 Task: Check the team for the "F1 Series".
Action: Mouse moved to (172, 334)
Screenshot: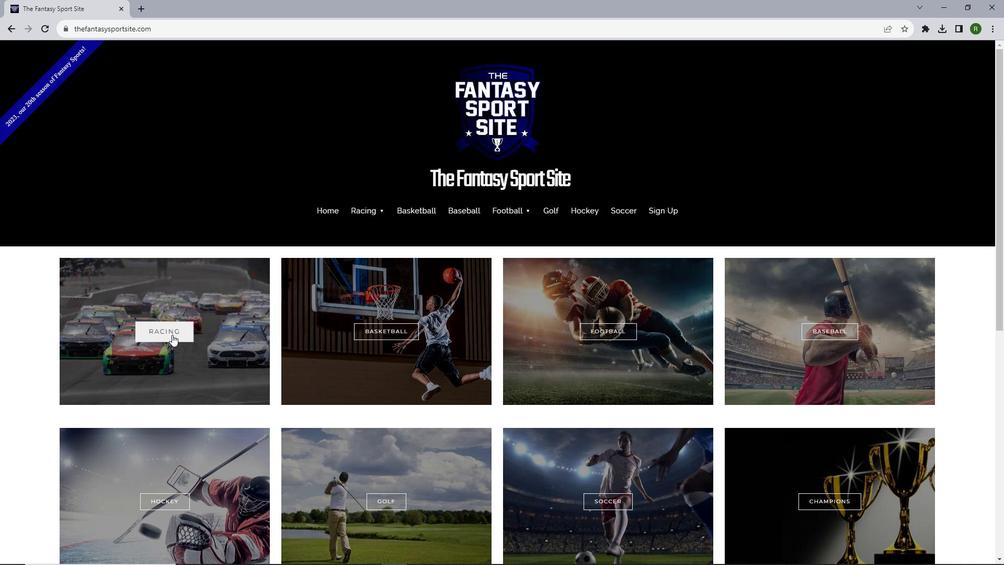 
Action: Mouse pressed left at (172, 334)
Screenshot: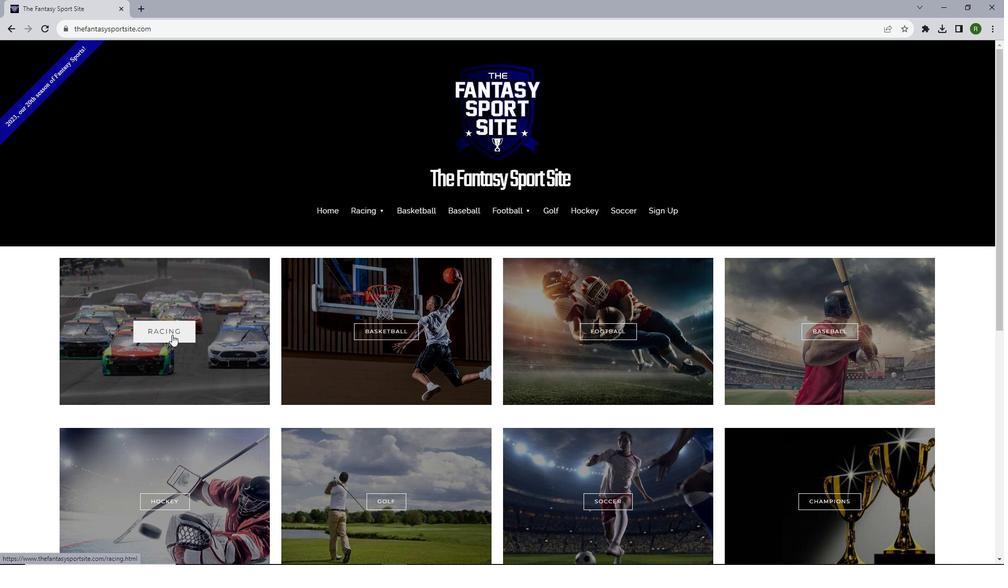 
Action: Mouse moved to (445, 344)
Screenshot: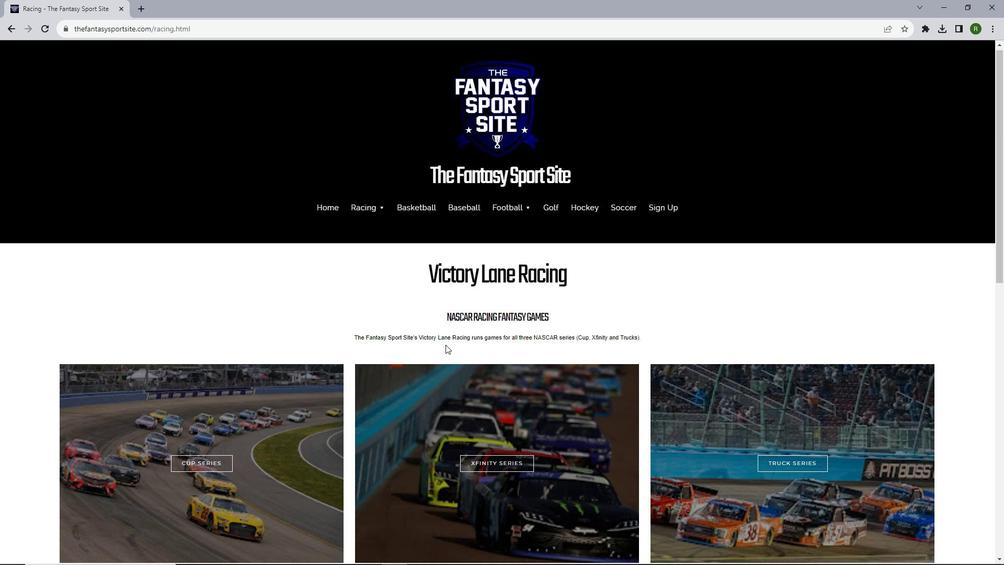 
Action: Mouse scrolled (445, 344) with delta (0, 0)
Screenshot: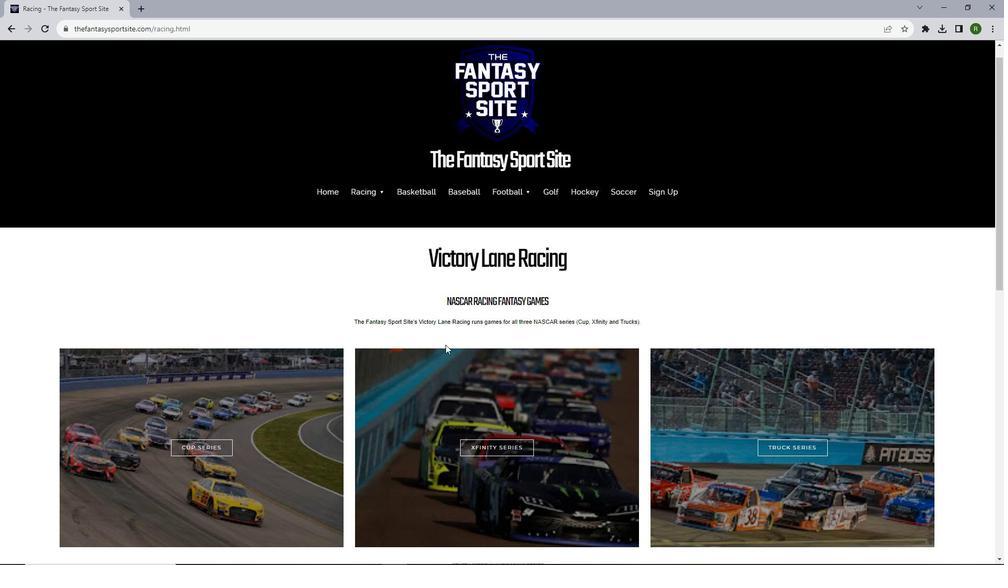 
Action: Mouse scrolled (445, 344) with delta (0, 0)
Screenshot: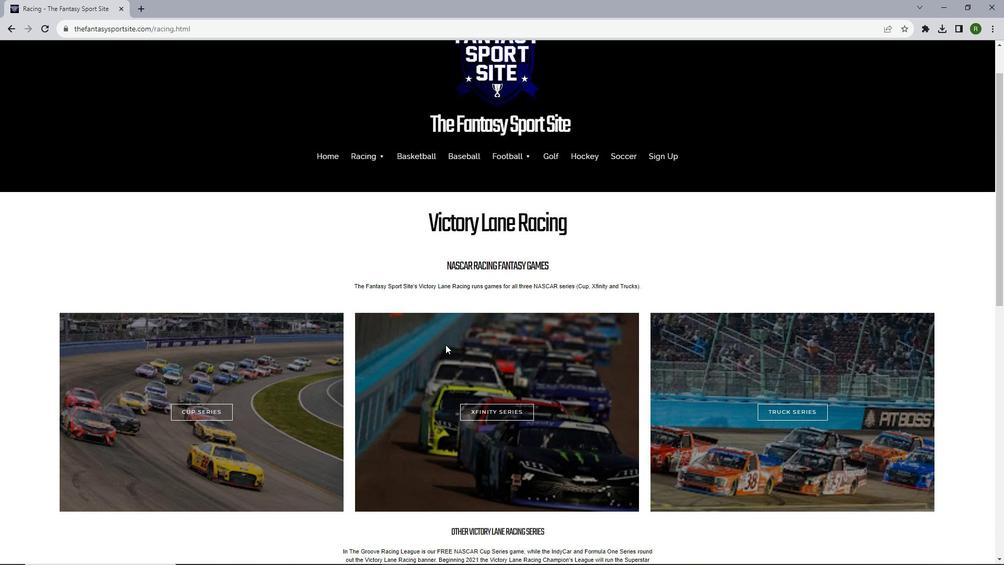 
Action: Mouse scrolled (445, 344) with delta (0, 0)
Screenshot: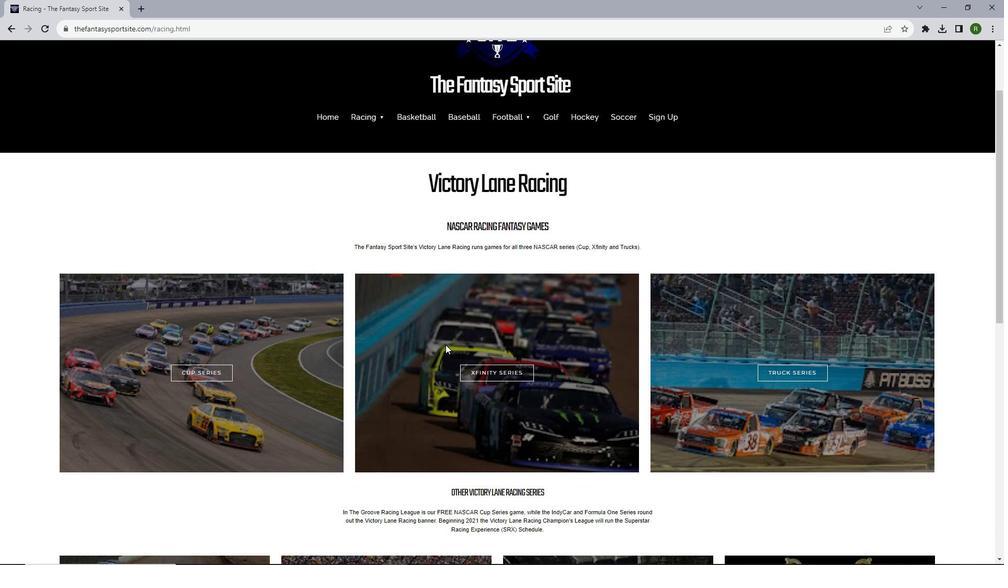 
Action: Mouse scrolled (445, 344) with delta (0, 0)
Screenshot: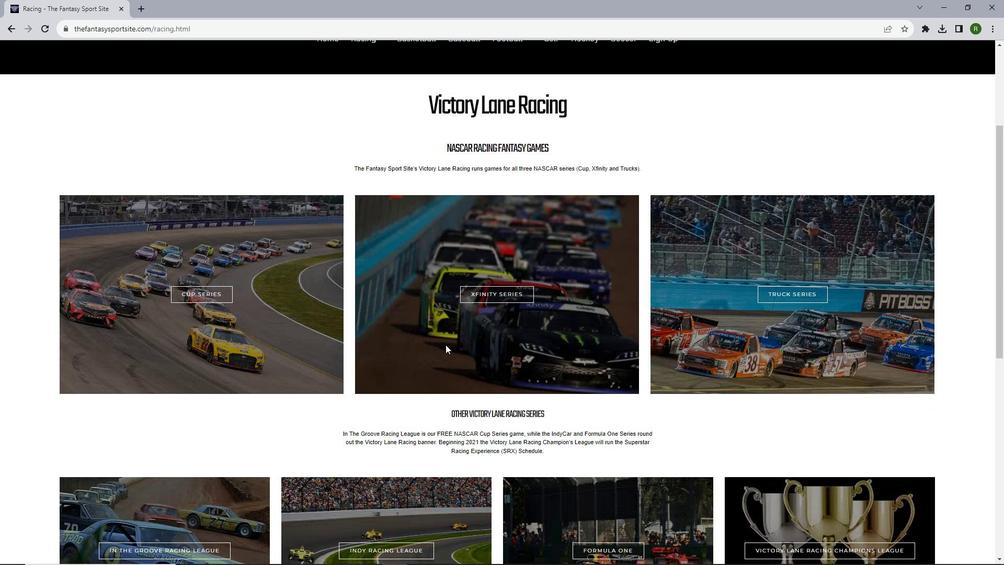 
Action: Mouse scrolled (445, 344) with delta (0, 0)
Screenshot: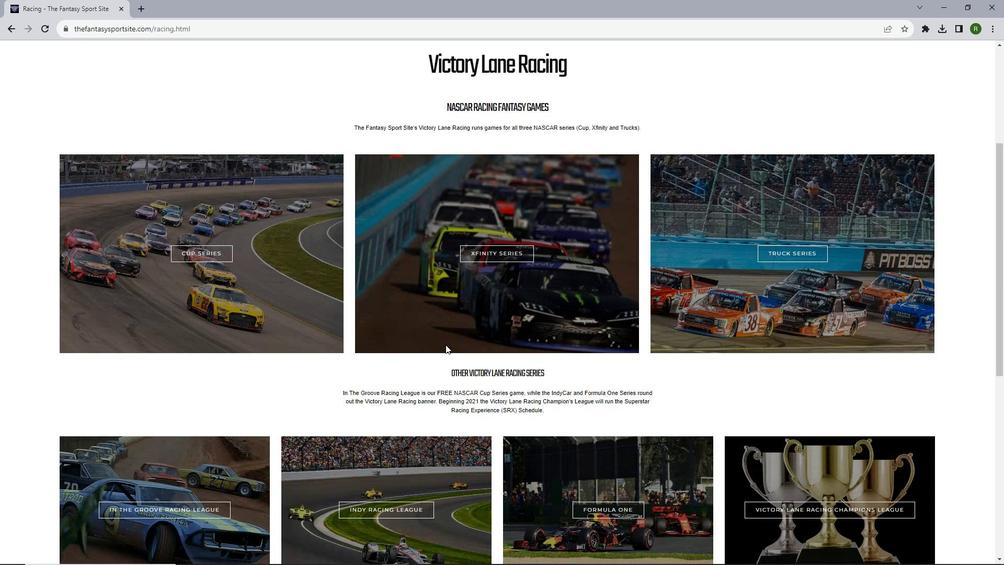 
Action: Mouse scrolled (445, 344) with delta (0, 0)
Screenshot: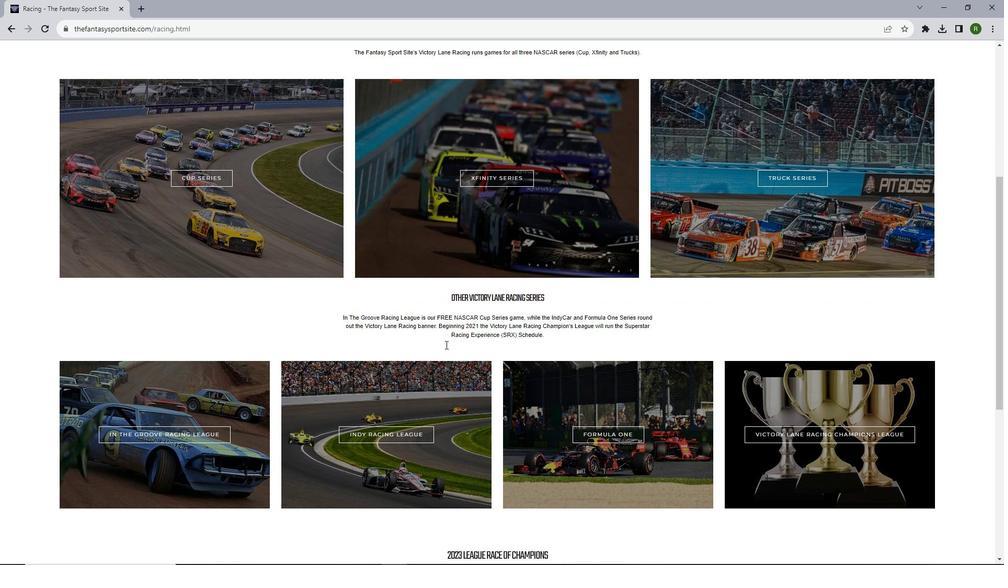 
Action: Mouse scrolled (445, 344) with delta (0, 0)
Screenshot: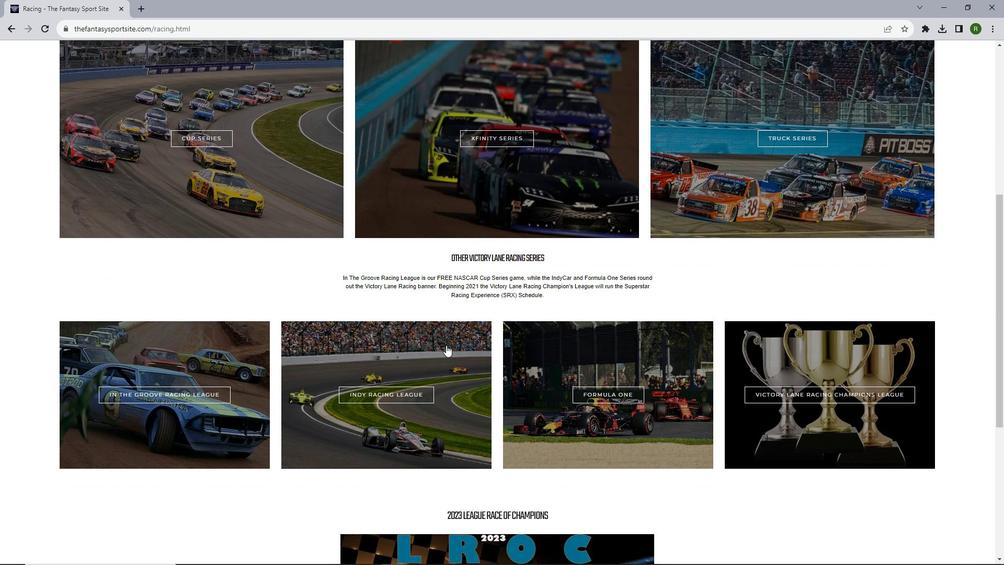 
Action: Mouse moved to (605, 351)
Screenshot: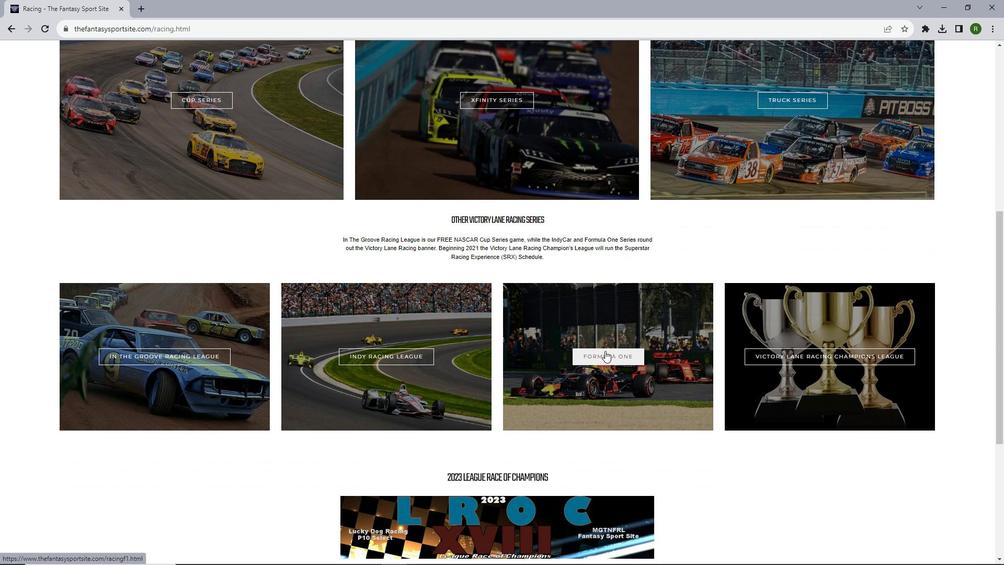 
Action: Mouse pressed left at (605, 351)
Screenshot: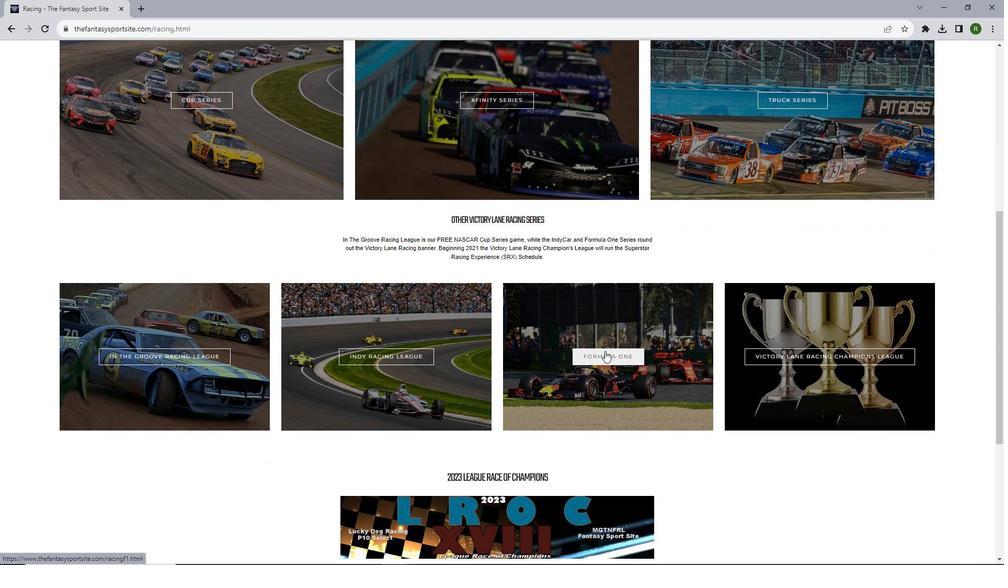 
Action: Mouse moved to (534, 306)
Screenshot: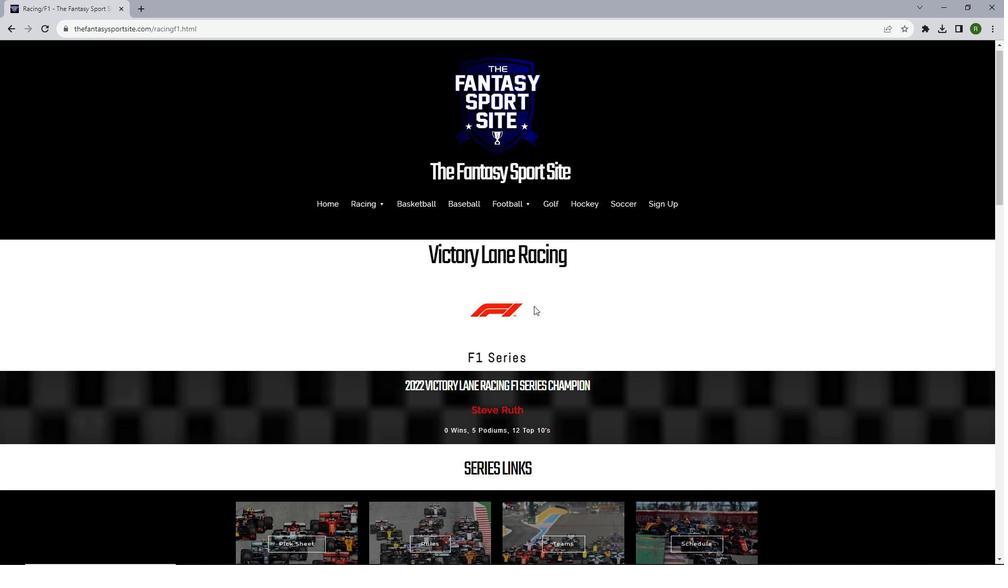 
Action: Mouse scrolled (534, 305) with delta (0, 0)
Screenshot: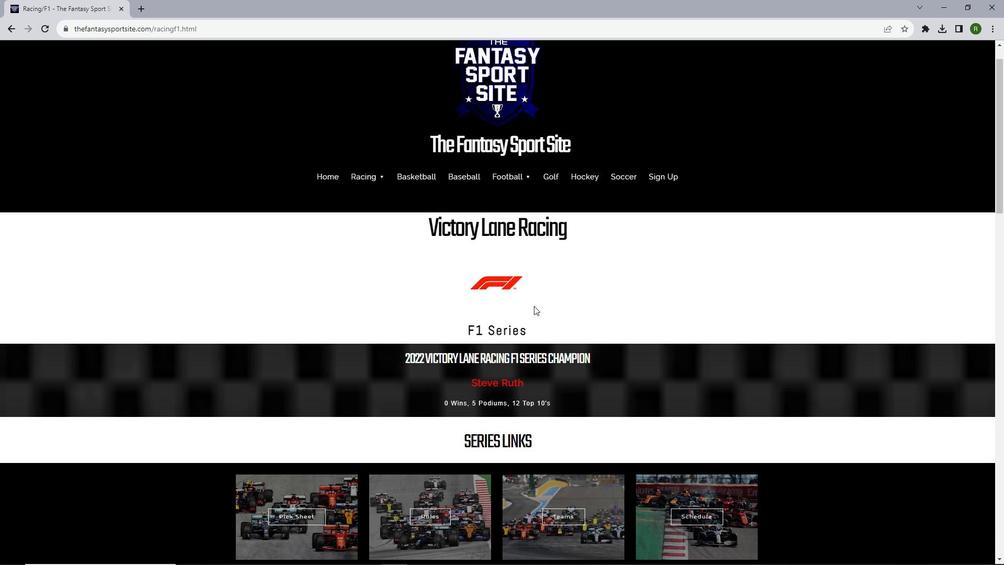 
Action: Mouse scrolled (534, 305) with delta (0, 0)
Screenshot: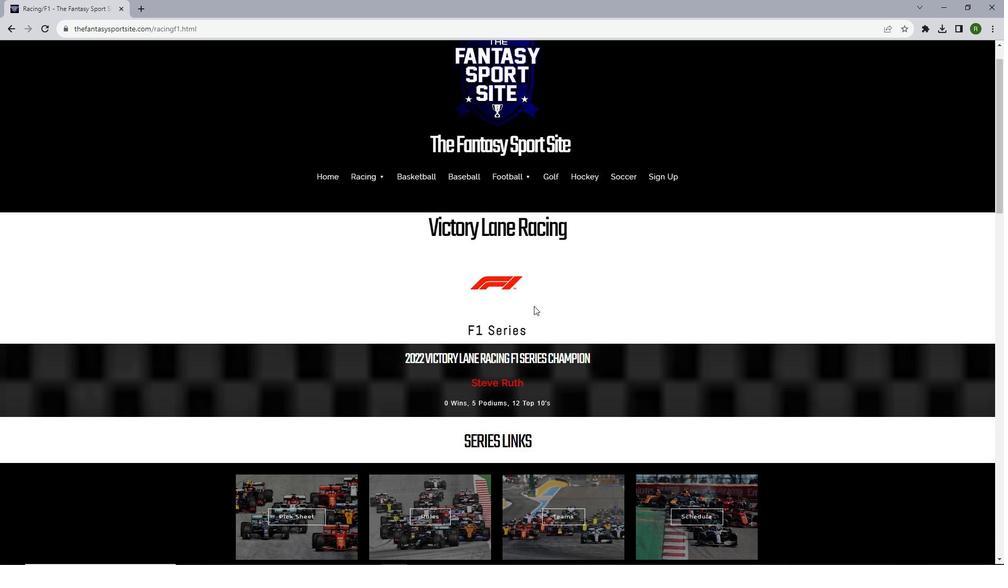 
Action: Mouse scrolled (534, 305) with delta (0, 0)
Screenshot: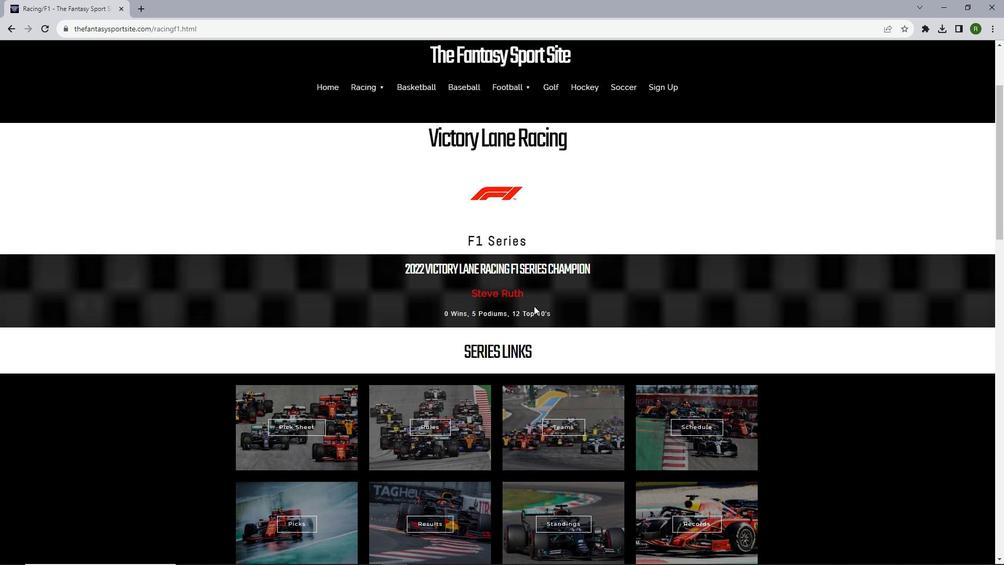 
Action: Mouse scrolled (534, 305) with delta (0, 0)
Screenshot: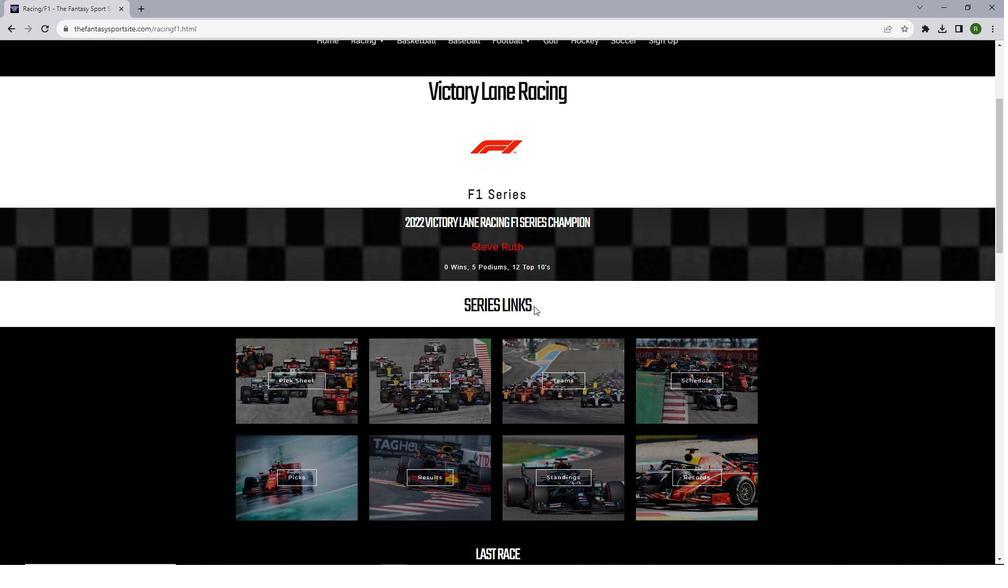 
Action: Mouse scrolled (534, 305) with delta (0, 0)
Screenshot: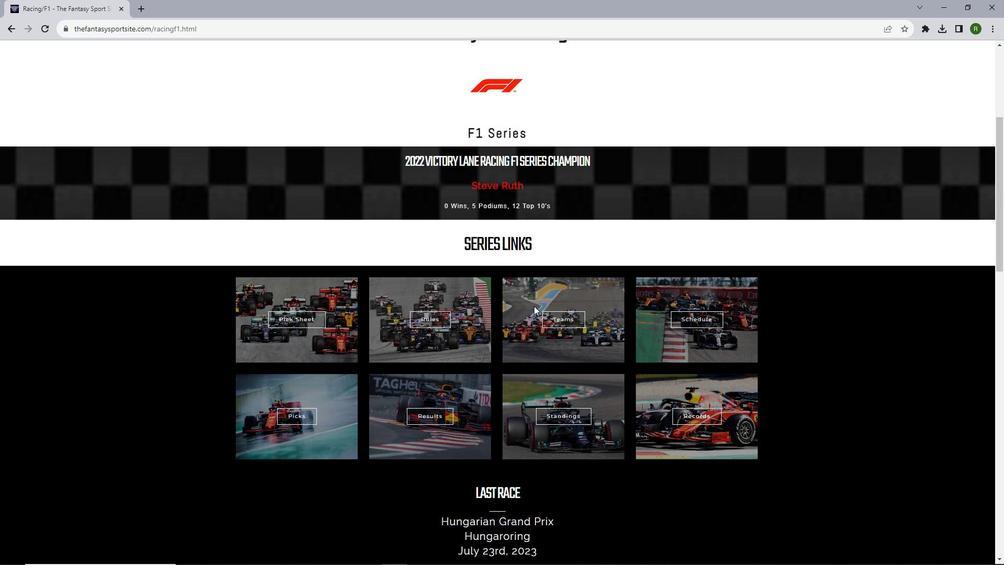 
Action: Mouse scrolled (534, 305) with delta (0, 0)
Screenshot: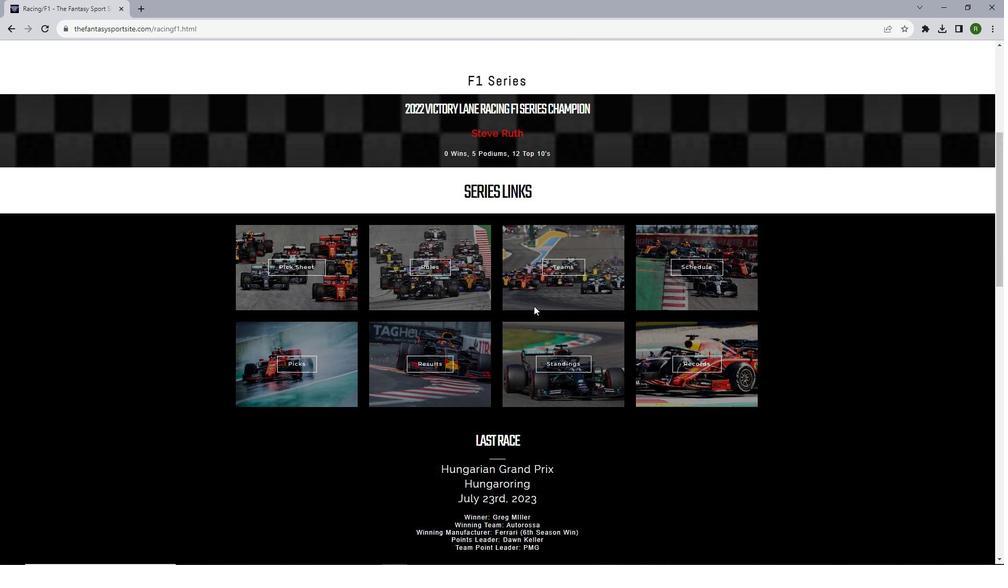 
Action: Mouse moved to (567, 236)
Screenshot: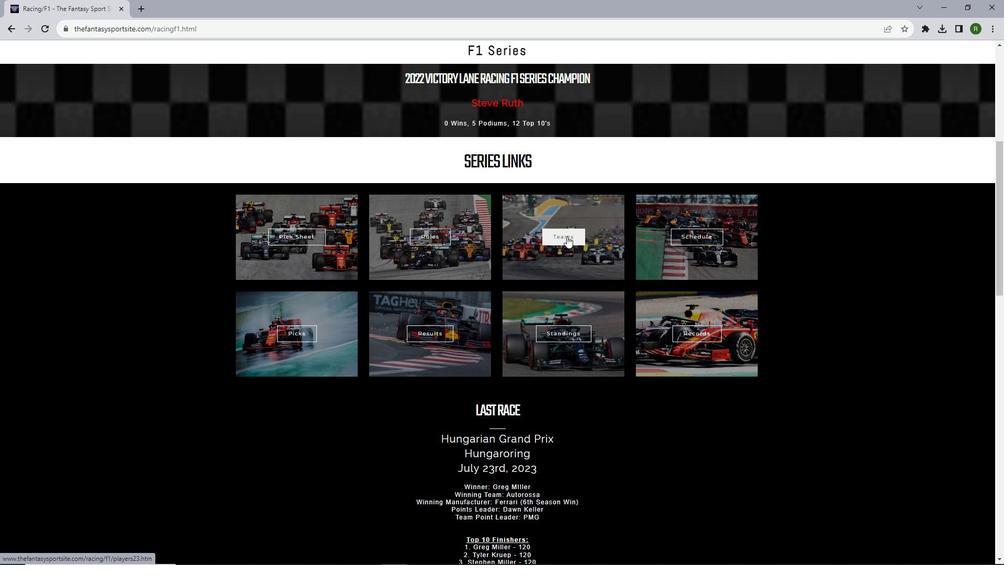 
Action: Mouse pressed left at (567, 236)
Screenshot: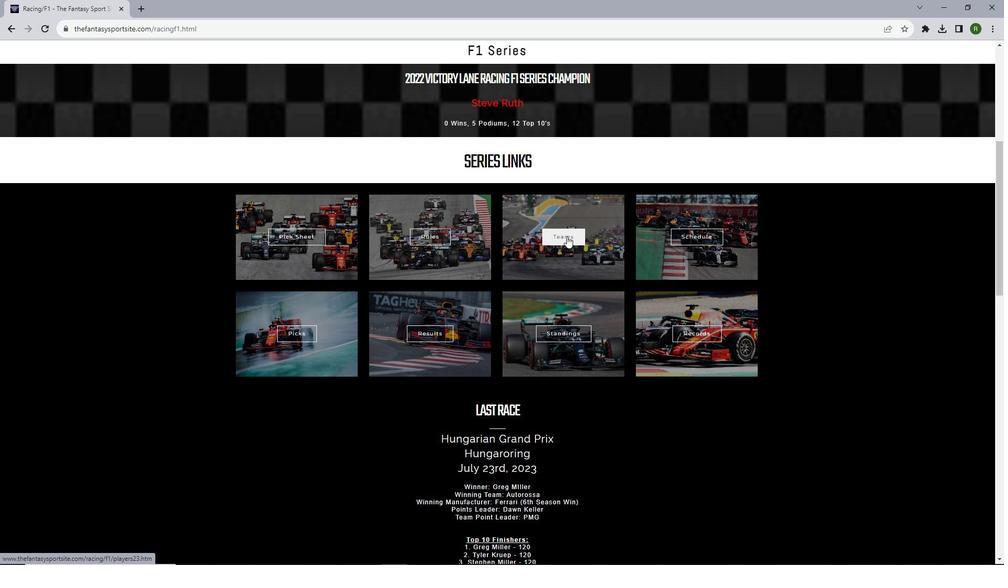 
Action: Mouse moved to (563, 199)
Screenshot: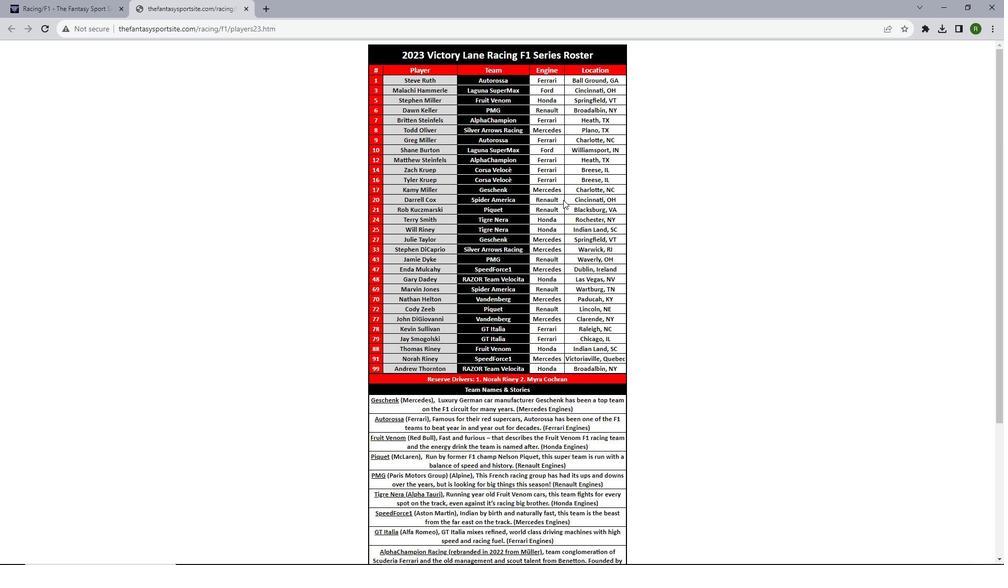 
Action: Mouse scrolled (563, 199) with delta (0, 0)
Screenshot: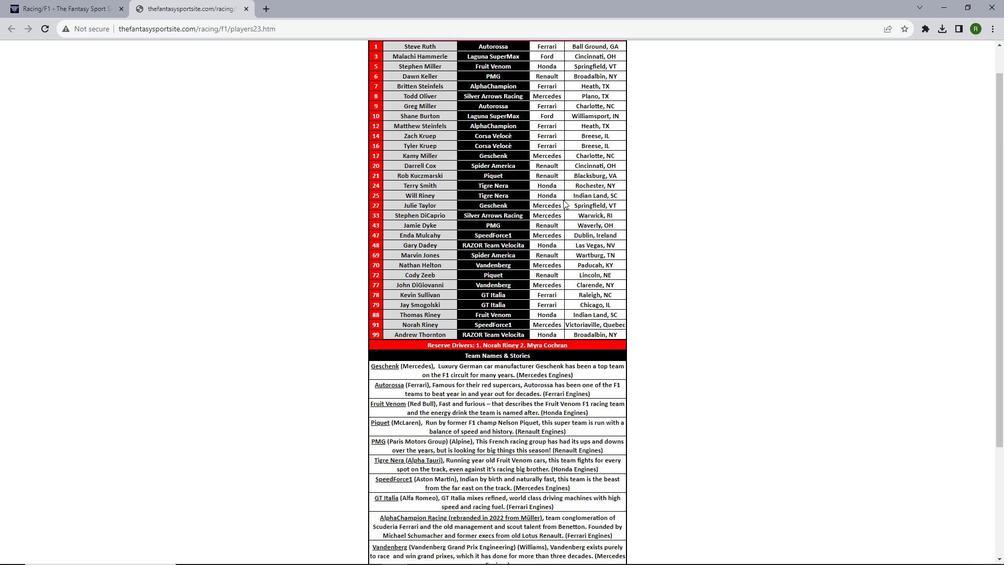 
Action: Mouse scrolled (563, 199) with delta (0, 0)
Screenshot: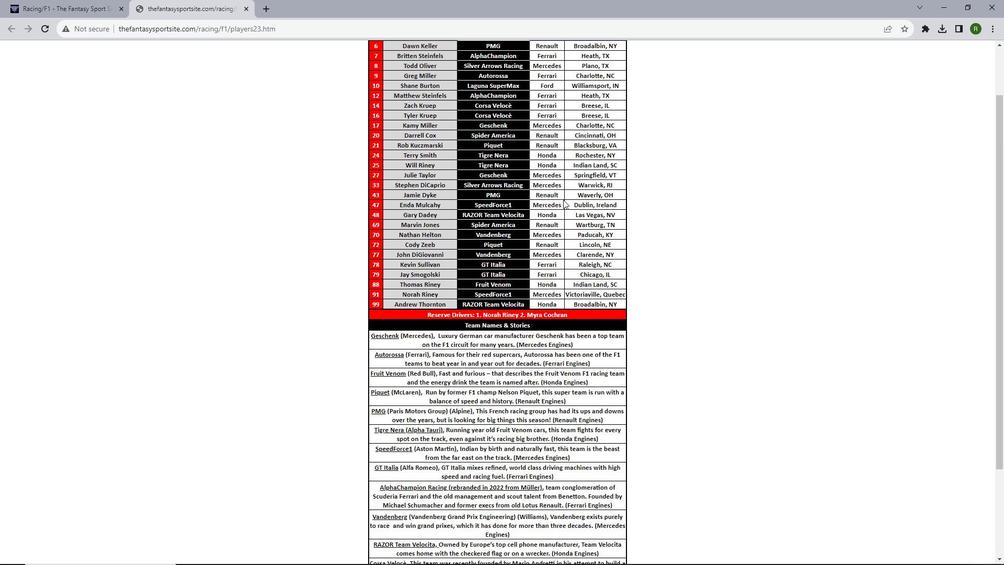 
Action: Mouse scrolled (563, 199) with delta (0, 0)
Screenshot: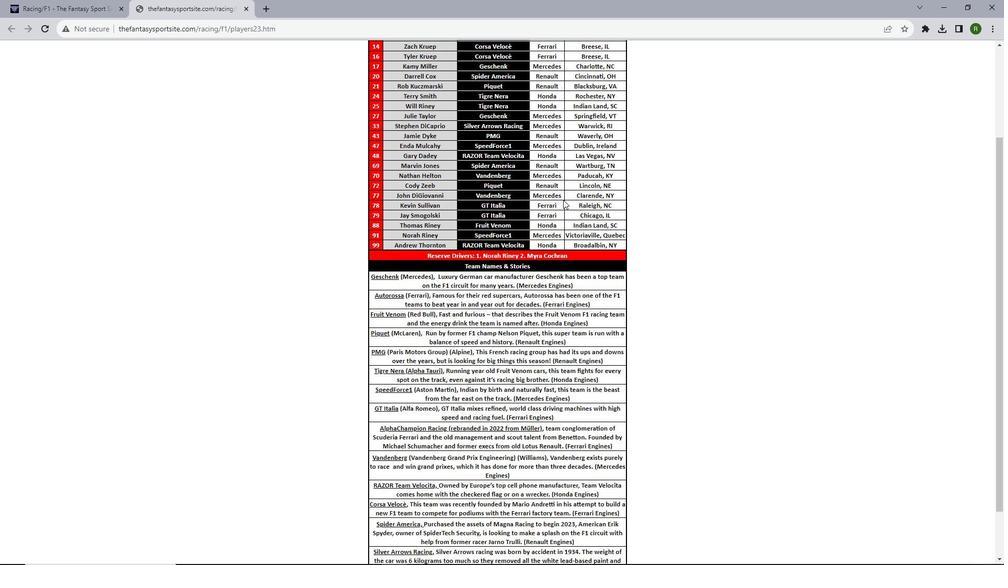 
Action: Mouse scrolled (563, 199) with delta (0, 0)
Screenshot: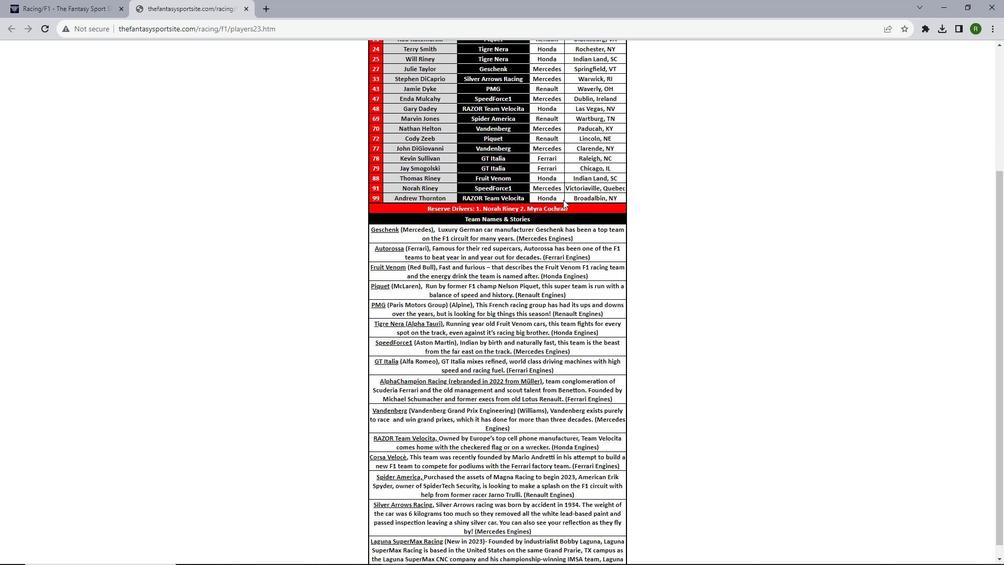 
Action: Mouse scrolled (563, 199) with delta (0, 0)
Screenshot: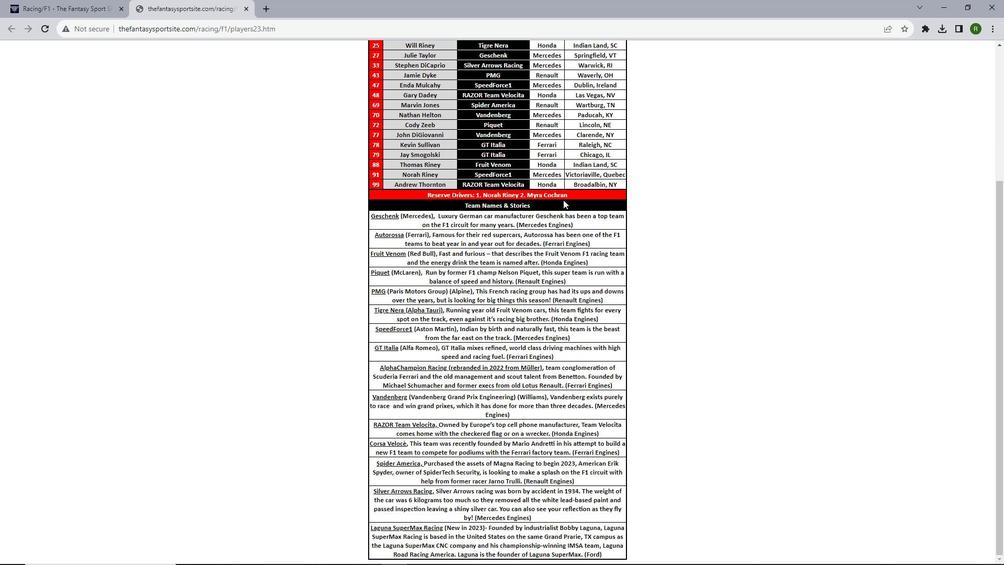 
Action: Mouse scrolled (563, 199) with delta (0, 0)
Screenshot: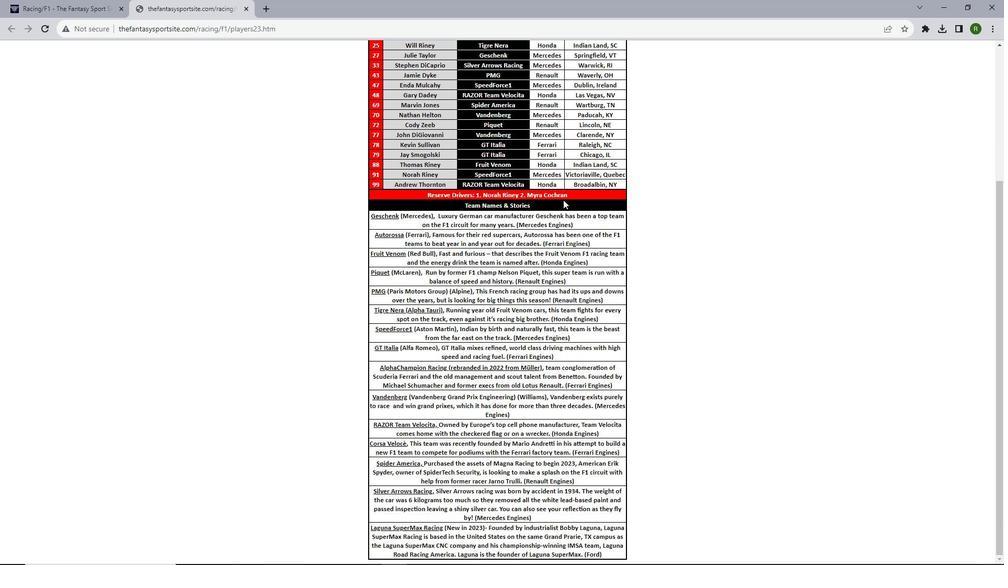 
Action: Mouse scrolled (563, 199) with delta (0, 0)
Screenshot: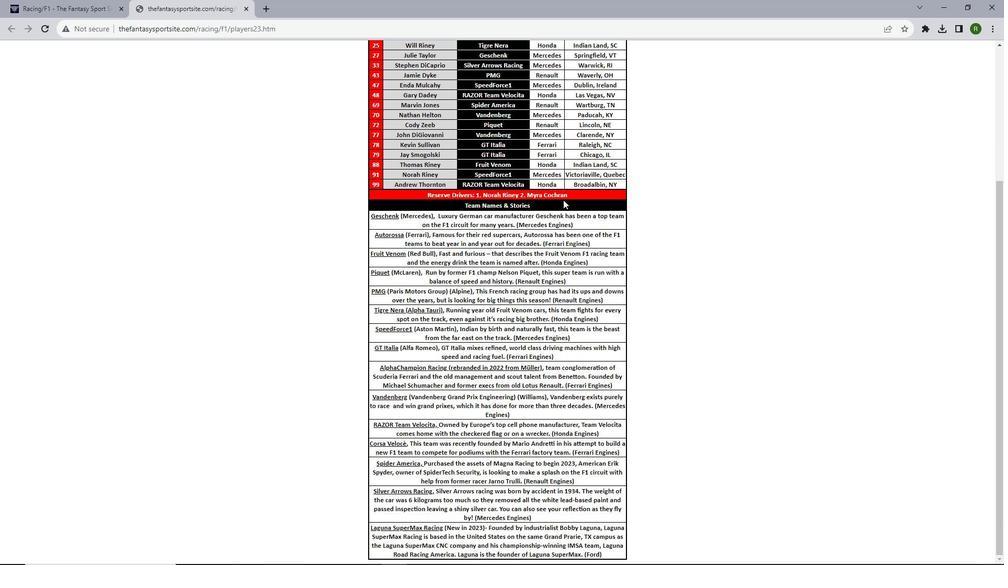 
Action: Mouse scrolled (563, 199) with delta (0, 0)
Screenshot: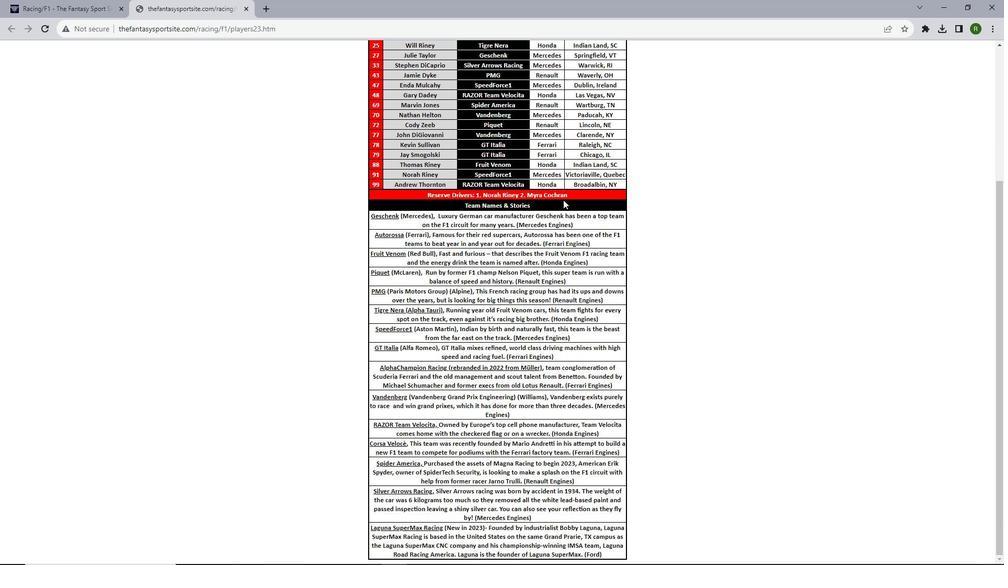 
Action: Mouse scrolled (563, 199) with delta (0, 0)
Screenshot: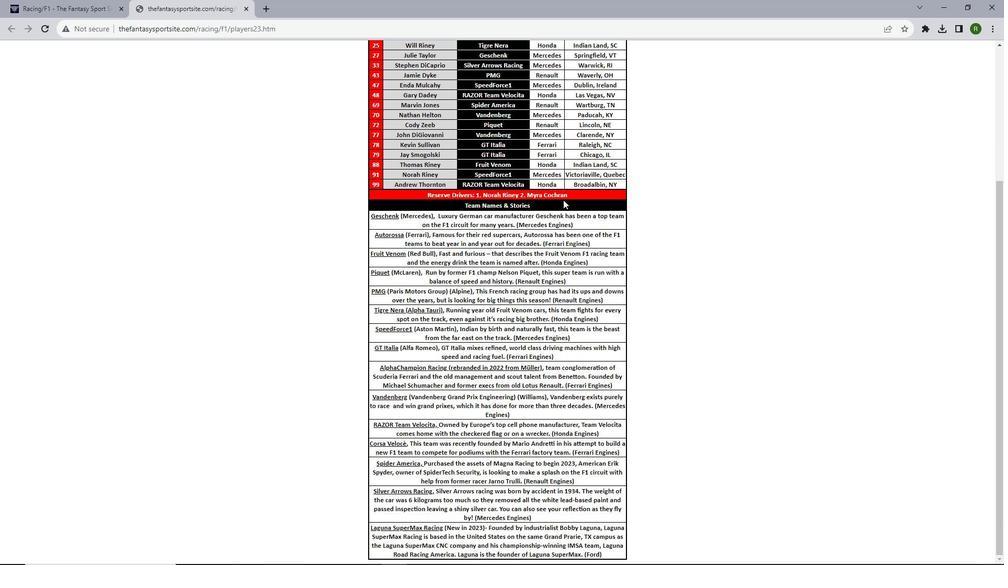 
